 Task: Create Card Project Management Review in Board Productivity Strategies to Workspace Corporate Communications. Create Card Livestock Review in Board Customer Feedback Surveys to Workspace Corporate Communications. Create Card Project Management Review in Board Customer Loyalty Program Strategy and Execution to Workspace Corporate Communications
Action: Mouse moved to (70, 317)
Screenshot: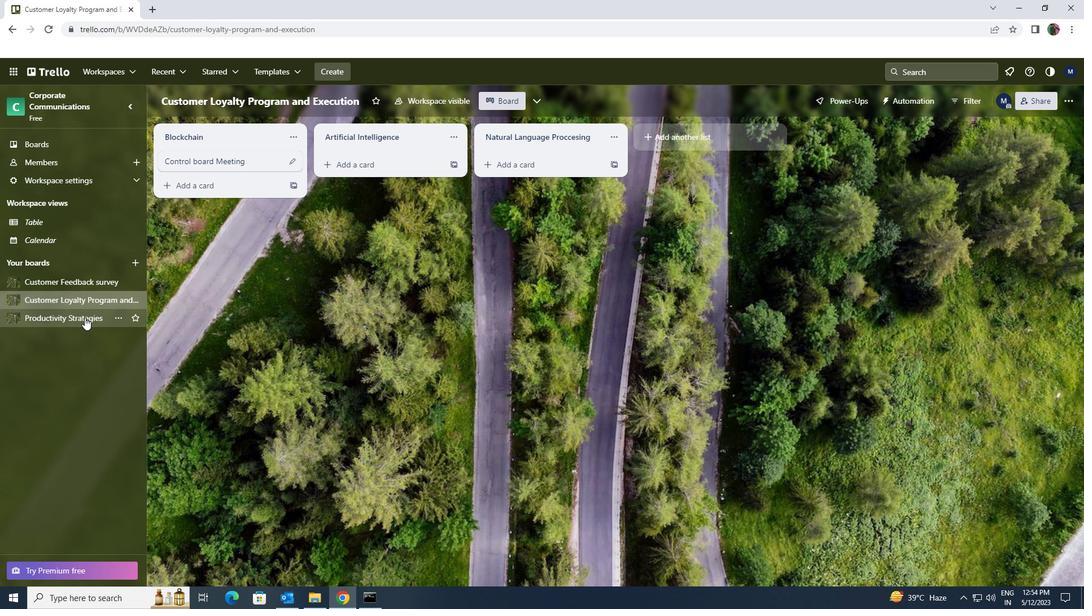 
Action: Mouse pressed left at (70, 317)
Screenshot: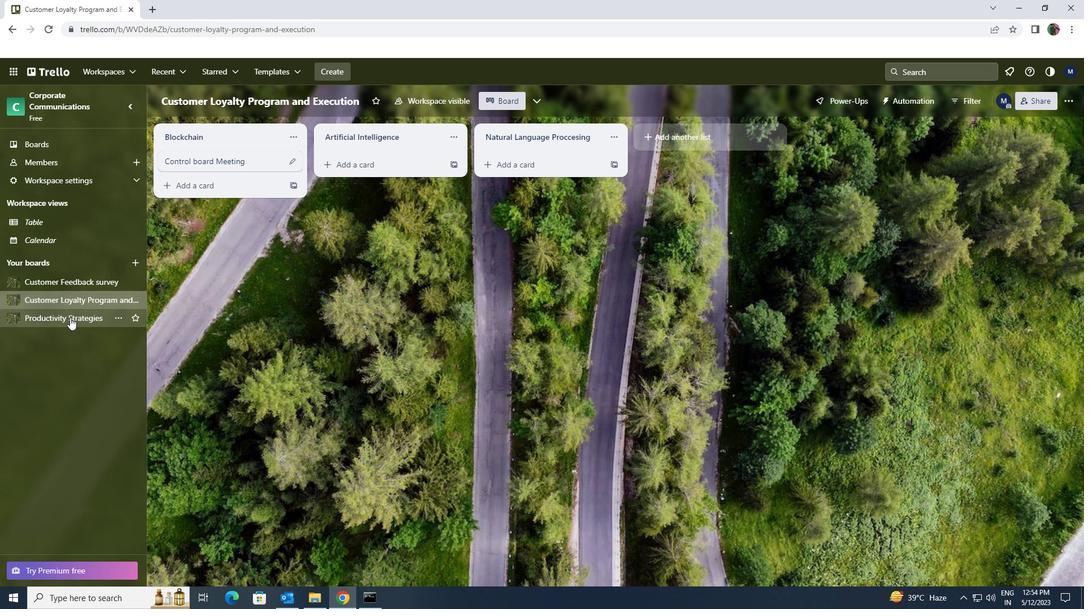 
Action: Mouse moved to (381, 164)
Screenshot: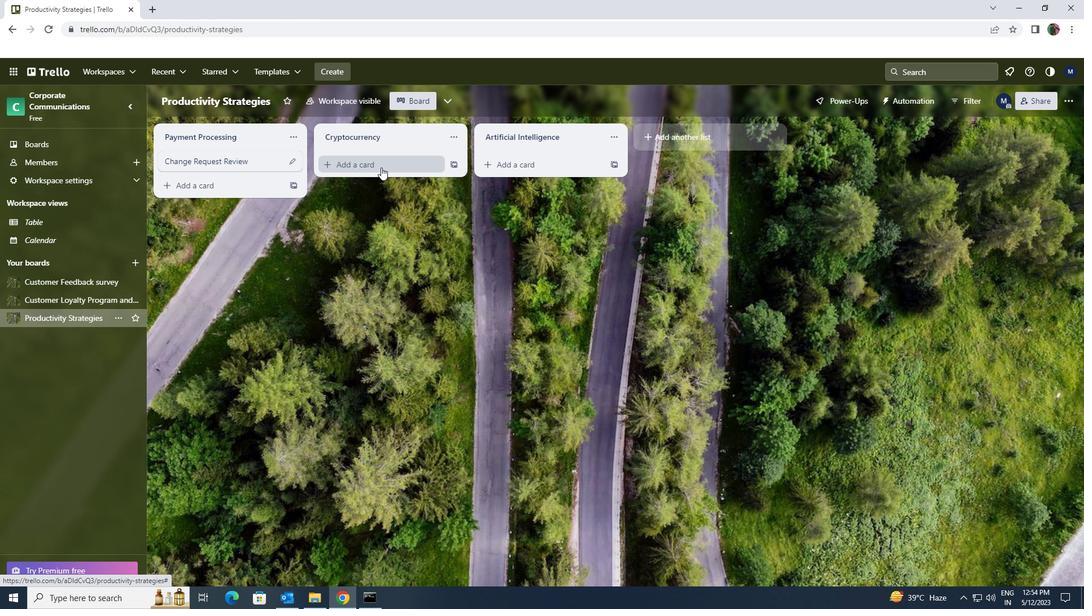 
Action: Mouse pressed left at (381, 164)
Screenshot: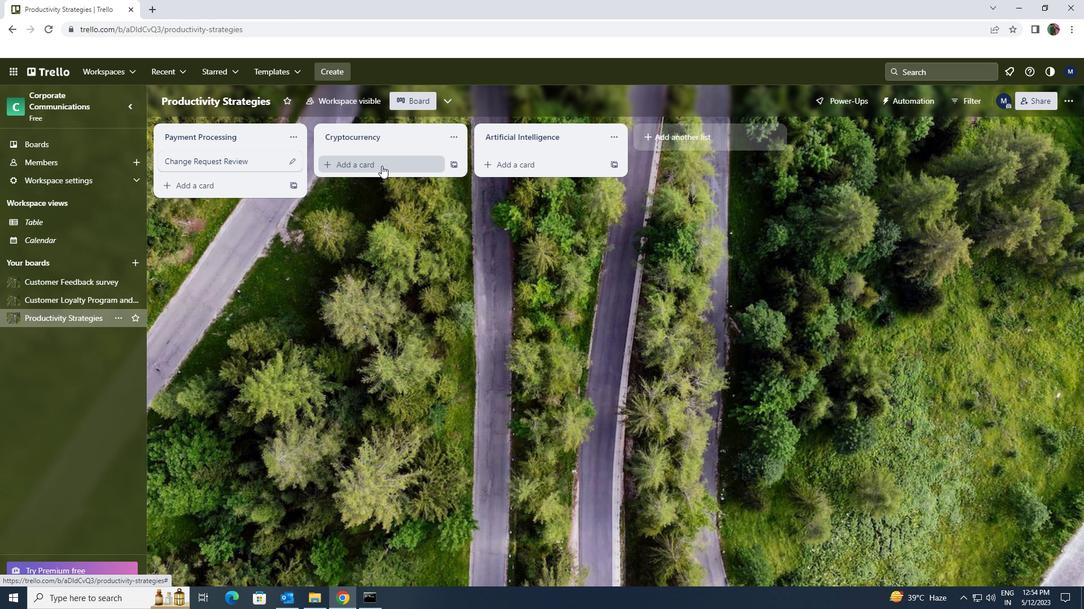 
Action: Key pressed <Key.shift>PROJECT<Key.space><Key.shift>MANAGEMENT<Key.space><Key.shift>REVIEW
Screenshot: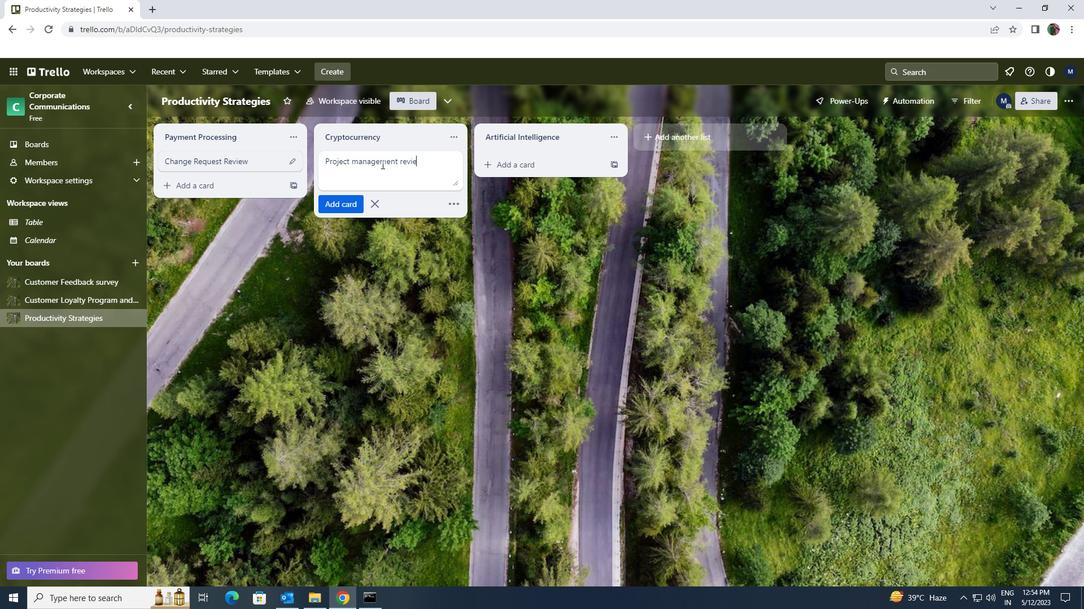 
Action: Mouse moved to (356, 201)
Screenshot: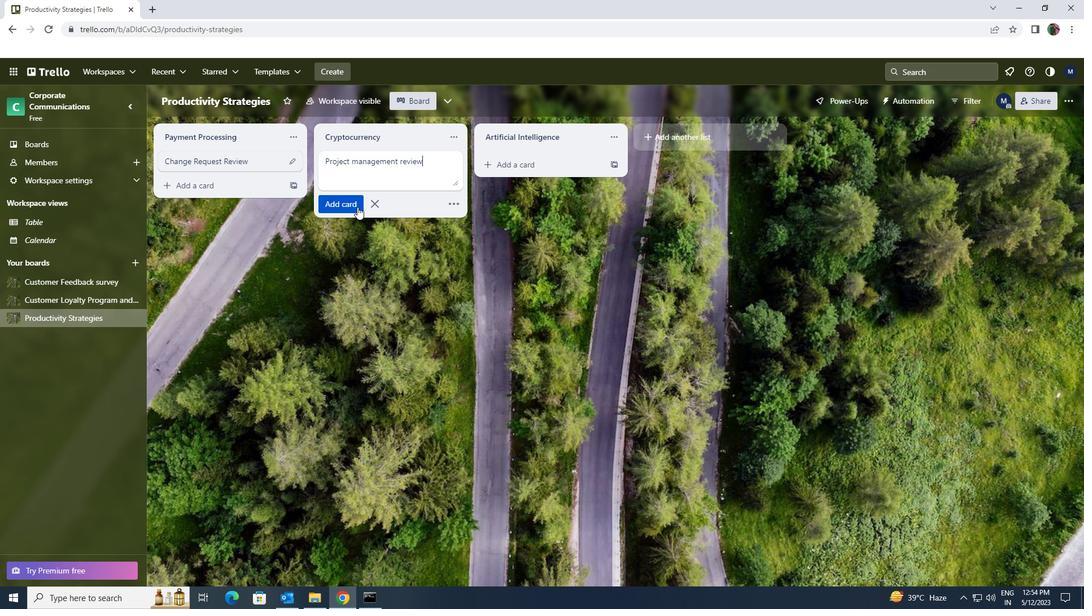 
Action: Mouse pressed left at (356, 201)
Screenshot: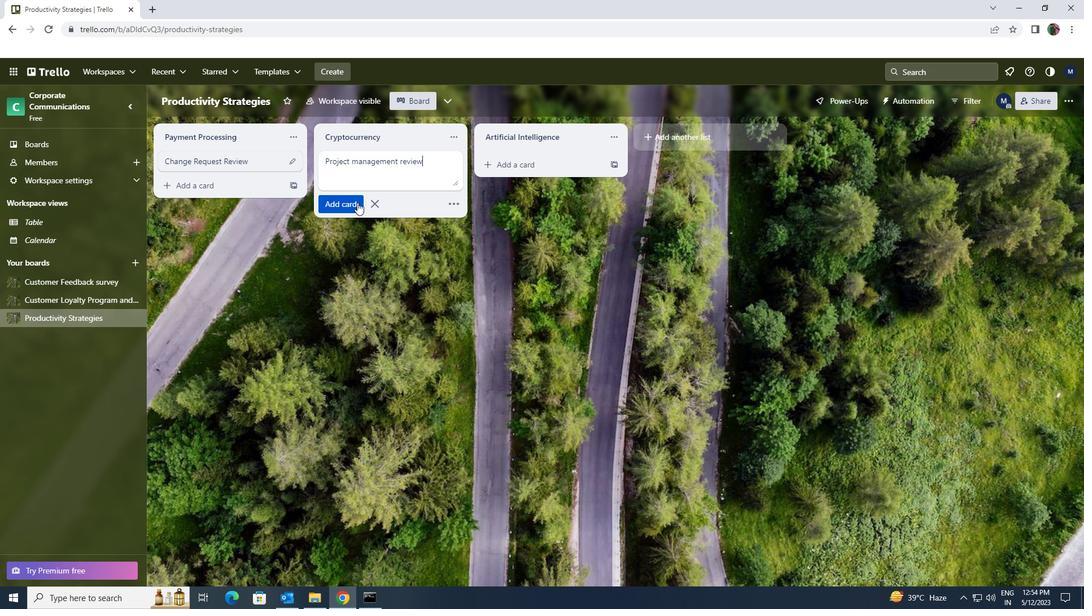 
Action: Mouse moved to (68, 285)
Screenshot: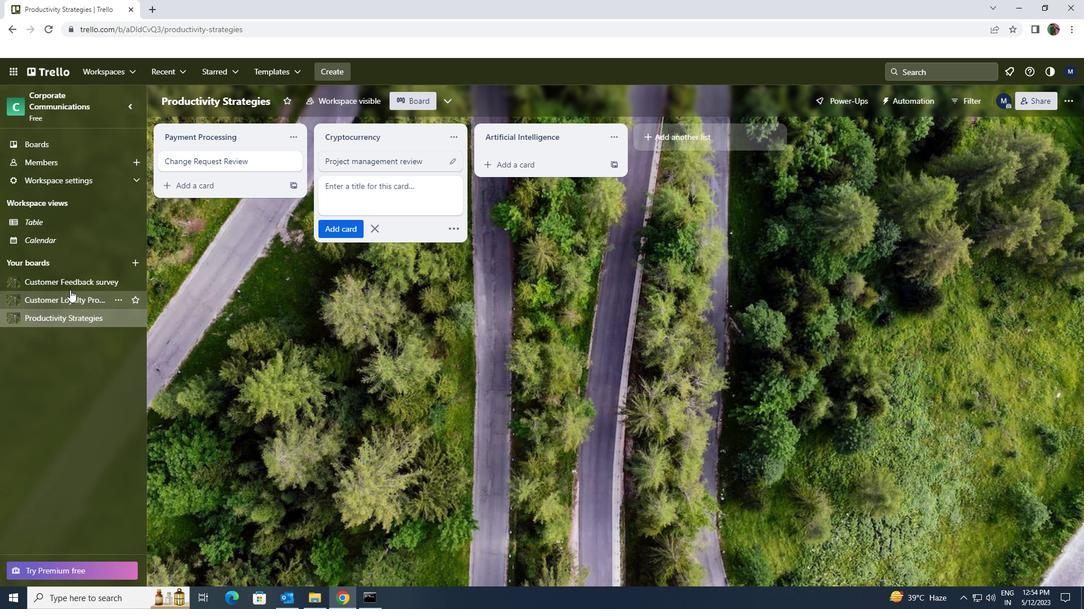 
Action: Mouse pressed left at (68, 285)
Screenshot: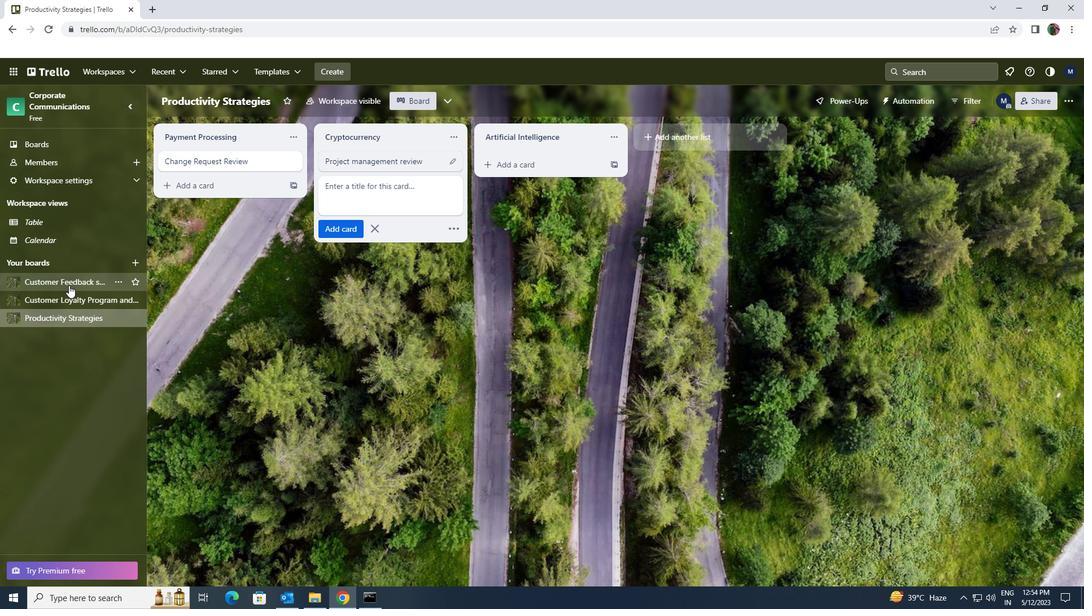 
Action: Mouse moved to (371, 168)
Screenshot: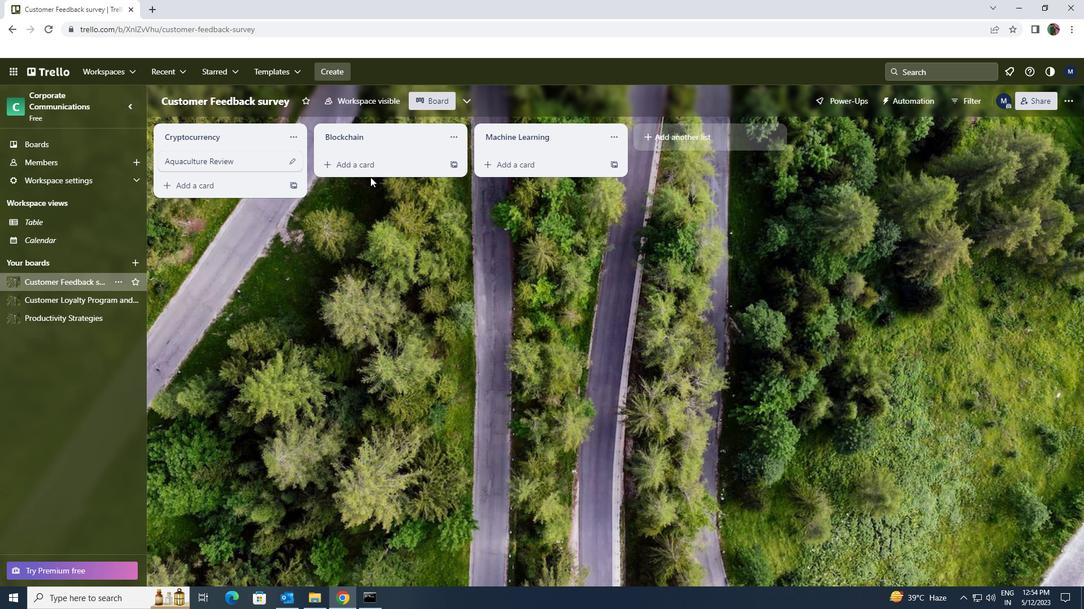 
Action: Mouse pressed left at (371, 168)
Screenshot: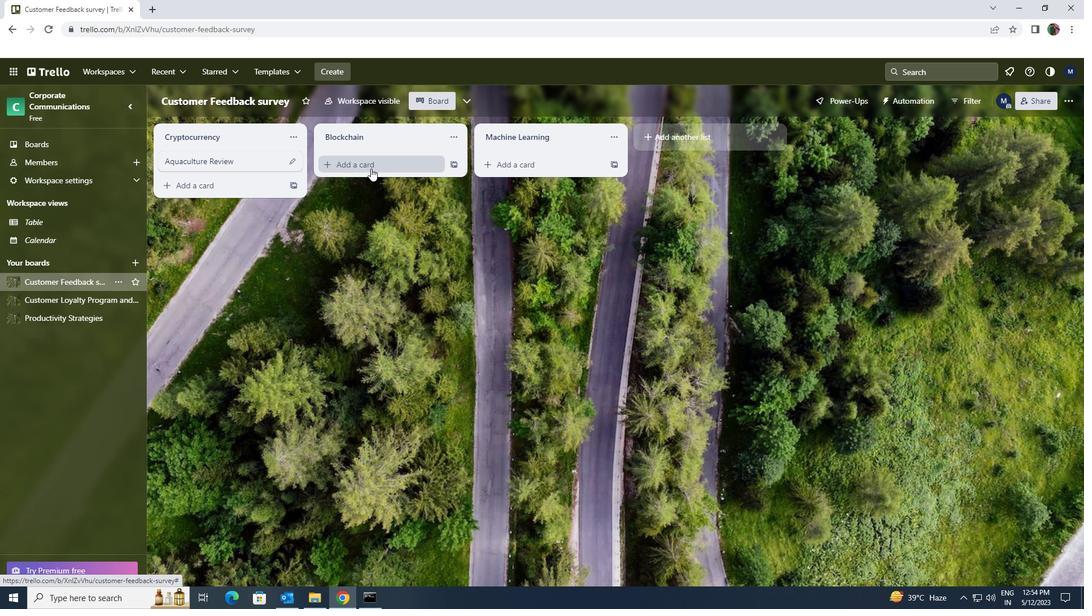 
Action: Mouse moved to (371, 167)
Screenshot: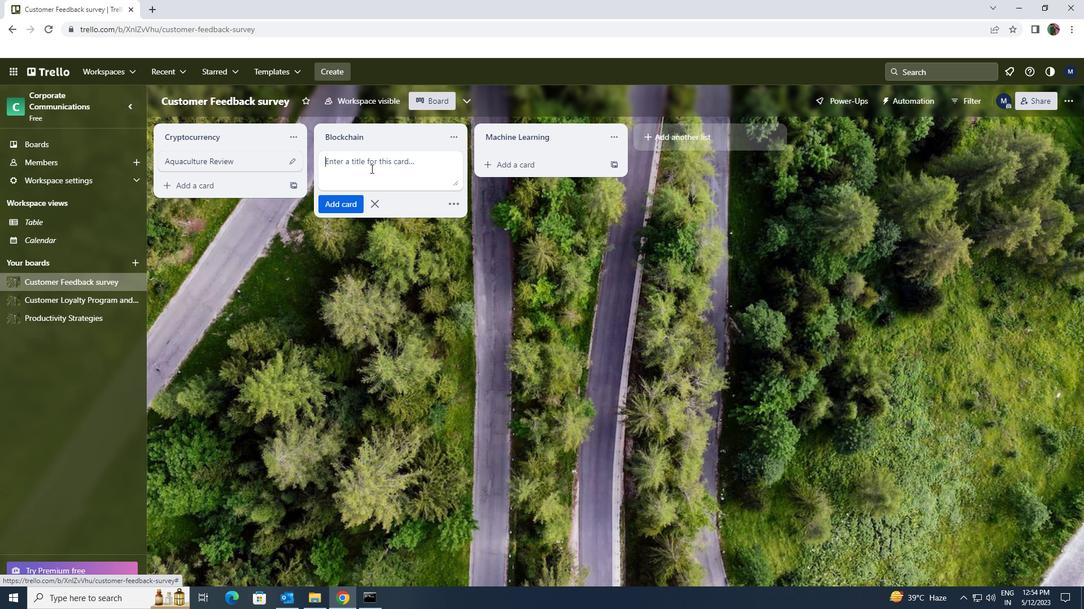 
Action: Key pressed <Key.shift>LIVESTOCK<Key.space><Key.shift><Key.shift><Key.shift><Key.shift><Key.shift><Key.shift><Key.shift><Key.shift>REVIEW
Screenshot: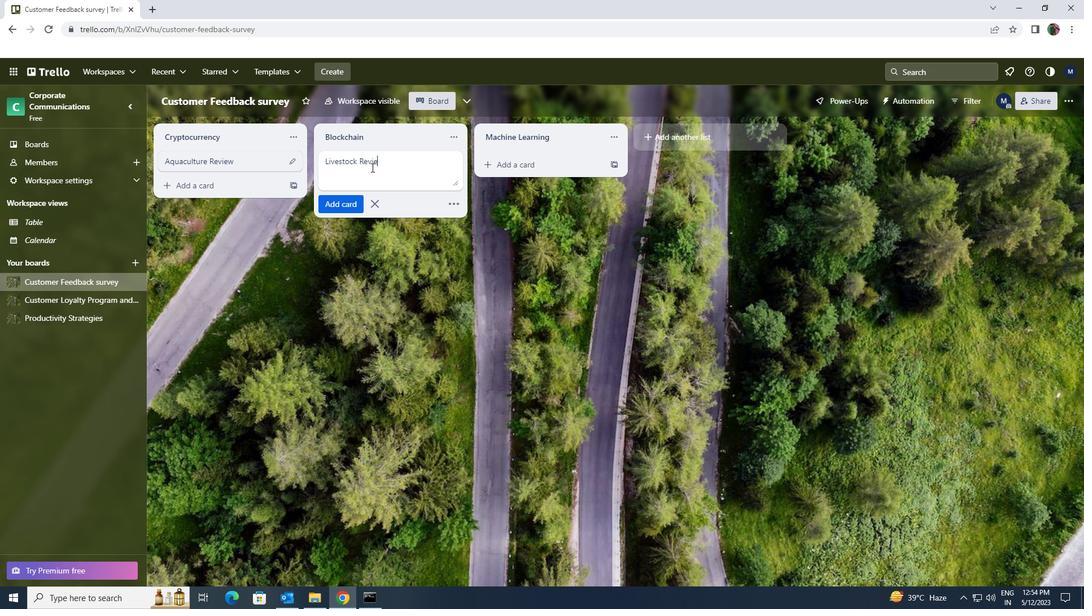 
Action: Mouse moved to (355, 196)
Screenshot: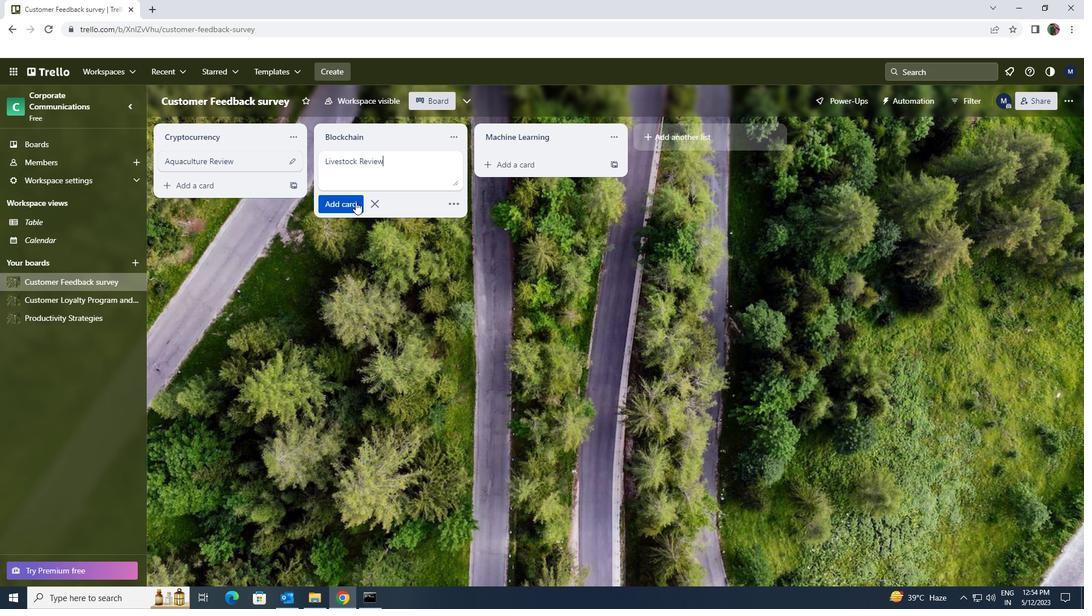 
Action: Mouse pressed left at (355, 196)
Screenshot: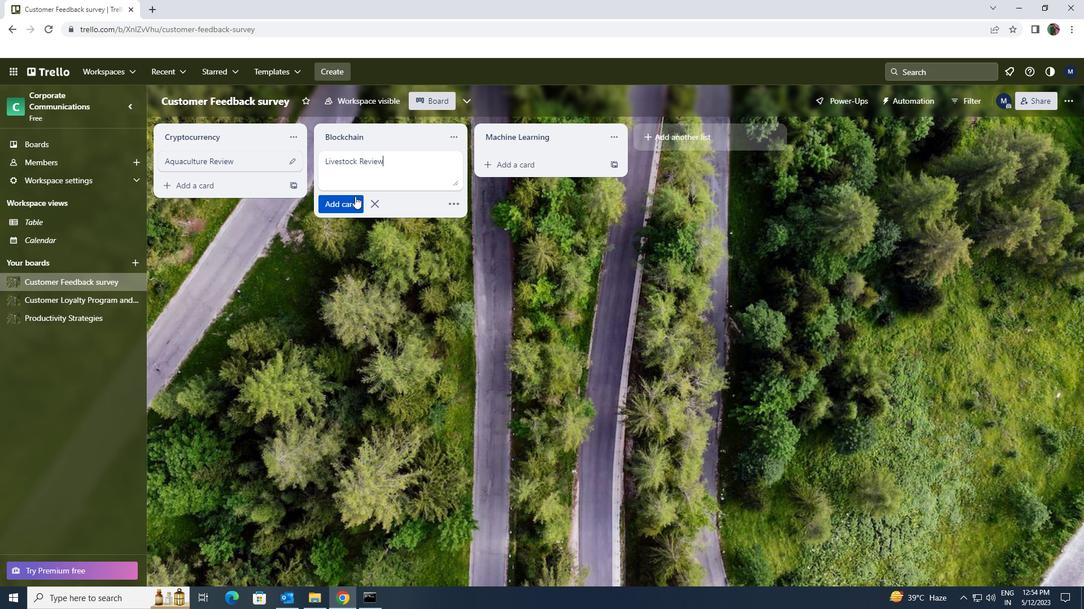 
Action: Mouse moved to (67, 297)
Screenshot: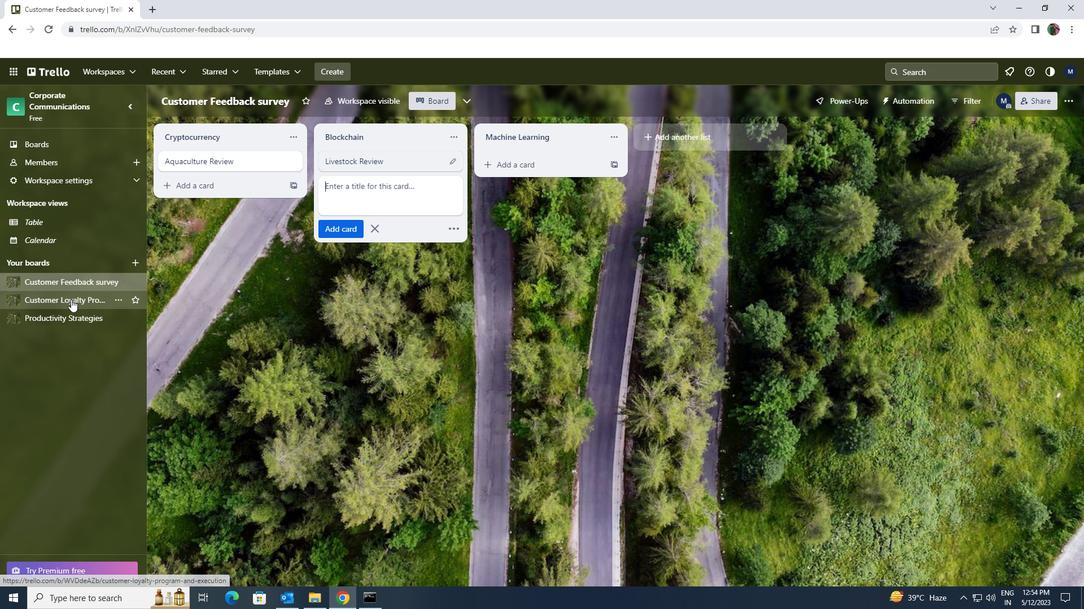 
Action: Mouse pressed left at (67, 297)
Screenshot: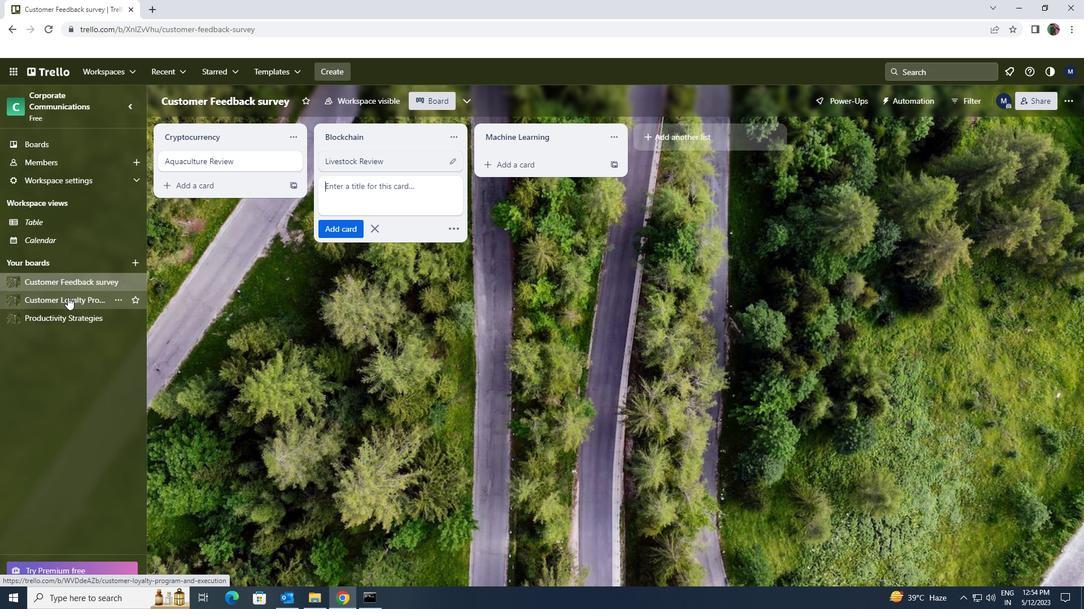 
Action: Mouse moved to (371, 171)
Screenshot: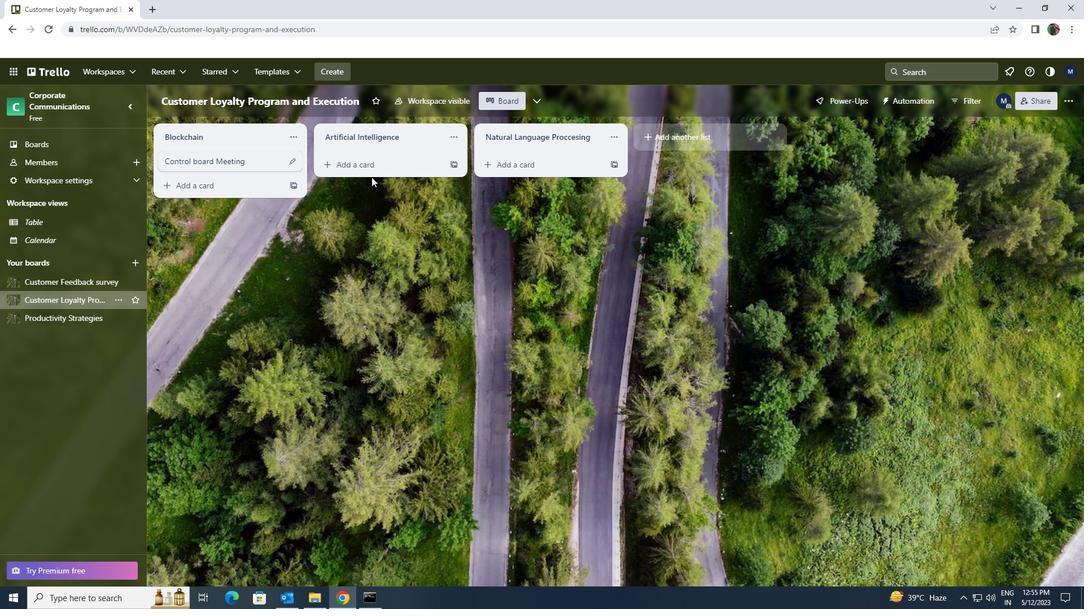 
Action: Mouse pressed left at (371, 171)
Screenshot: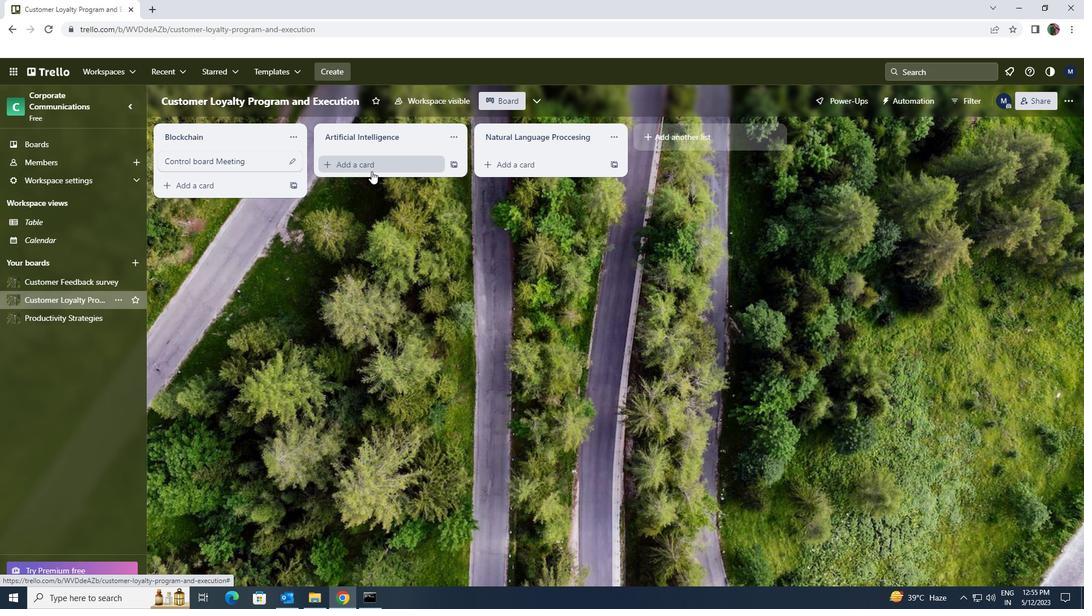 
Action: Key pressed <Key.shift><Key.shift><Key.shift><Key.shift><Key.shift><Key.shift><Key.shift><Key.shift><Key.shift><Key.shift><Key.shift><Key.shift><Key.shift><Key.shift><Key.shift><Key.shift><Key.shift><Key.shift><Key.shift><Key.shift><Key.shift><Key.shift>PROJECT<Key.space><Key.shift>MNA<Key.backspace><Key.backspace>ANAGEMENT<Key.space><Key.shift>REVIEW
Screenshot: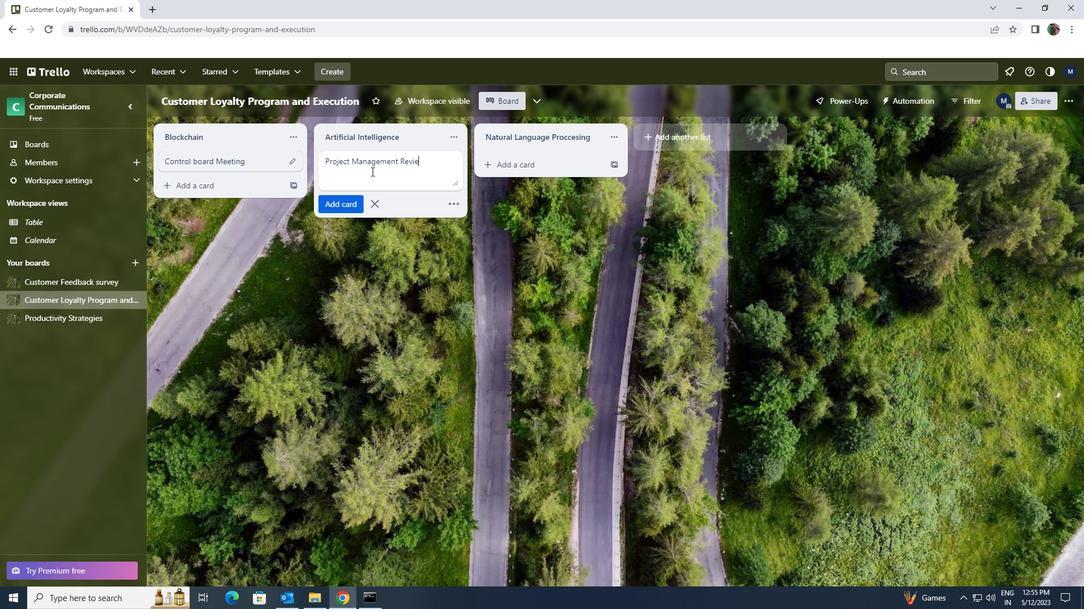 
Action: Mouse moved to (356, 205)
Screenshot: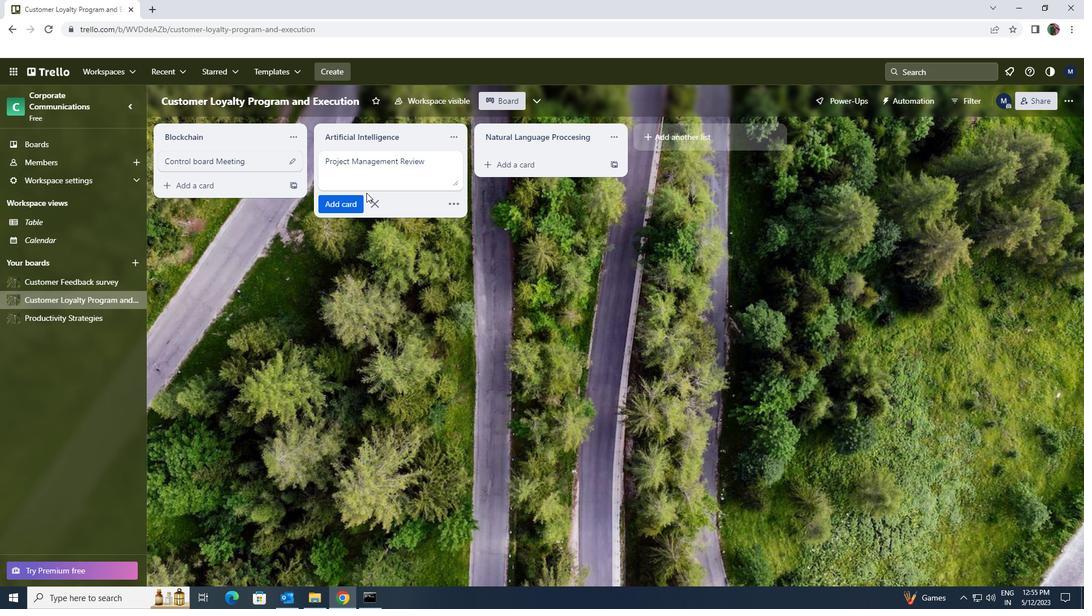 
Action: Mouse pressed left at (356, 205)
Screenshot: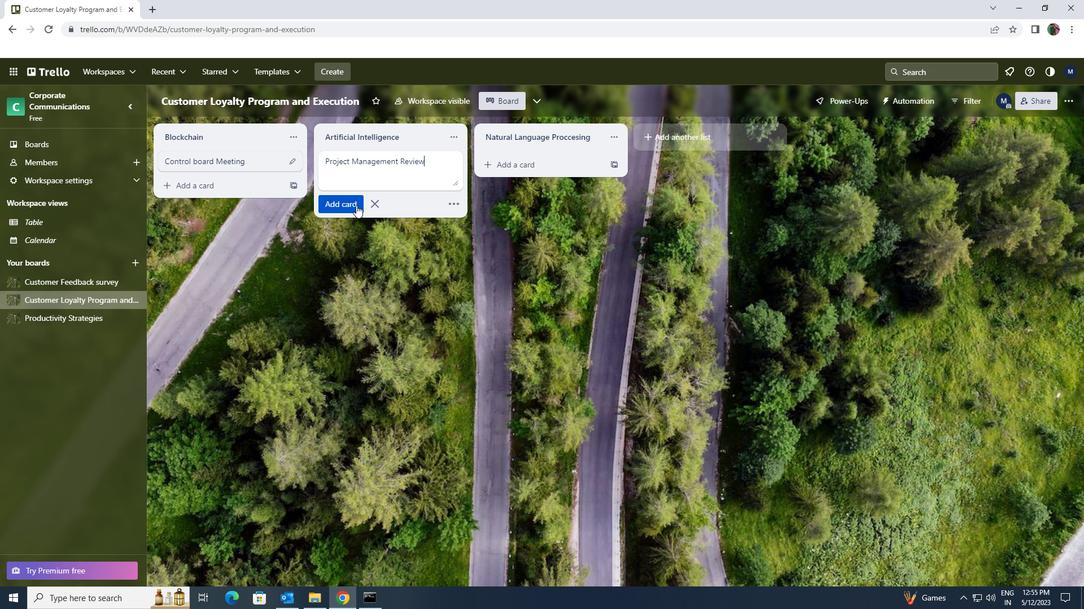 
Action: Mouse moved to (351, 211)
Screenshot: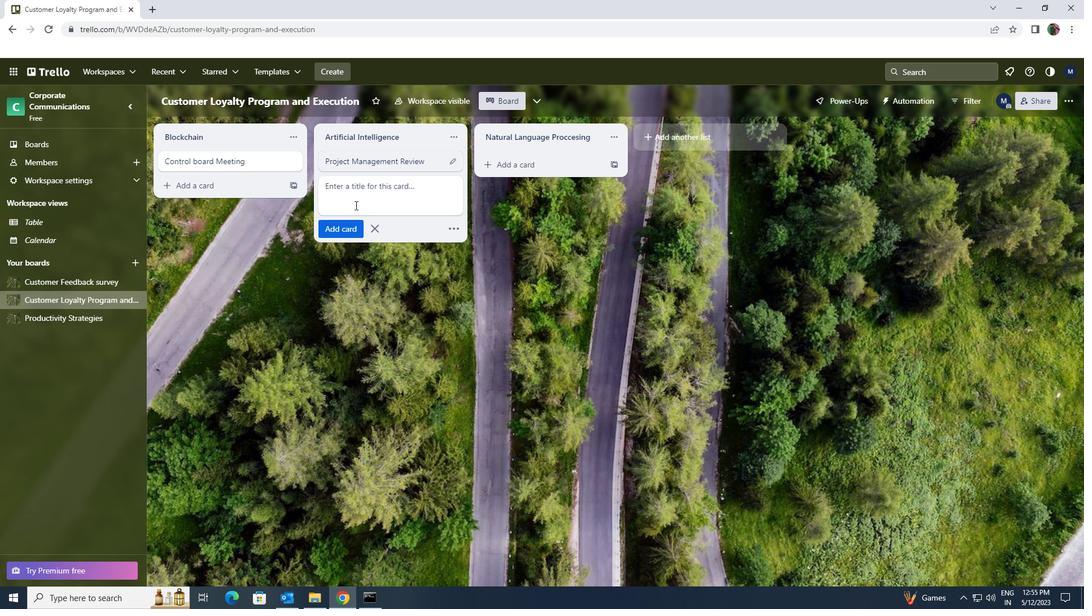 
